 Task: Create a rule when a start date less than 1 hours from now is moved in a card by anyone.
Action: Mouse moved to (397, 346)
Screenshot: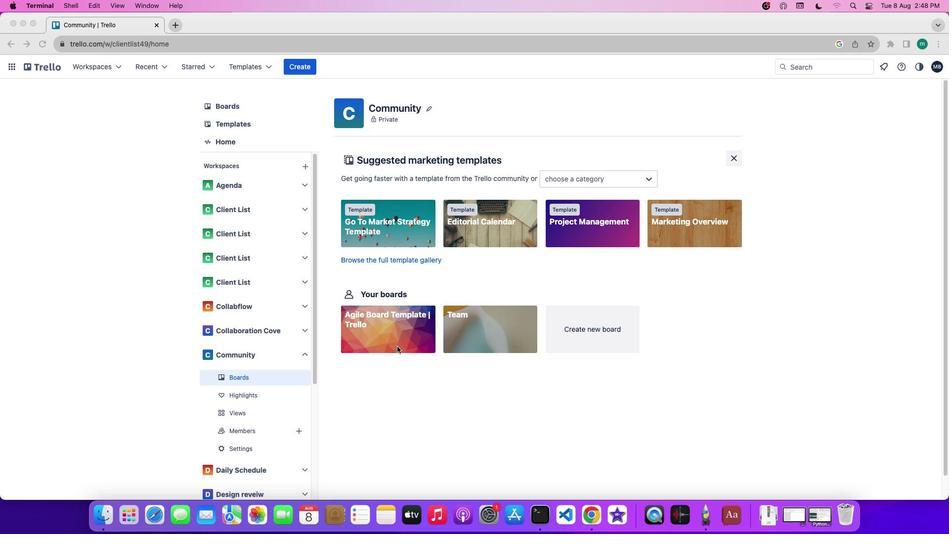 
Action: Mouse pressed left at (397, 346)
Screenshot: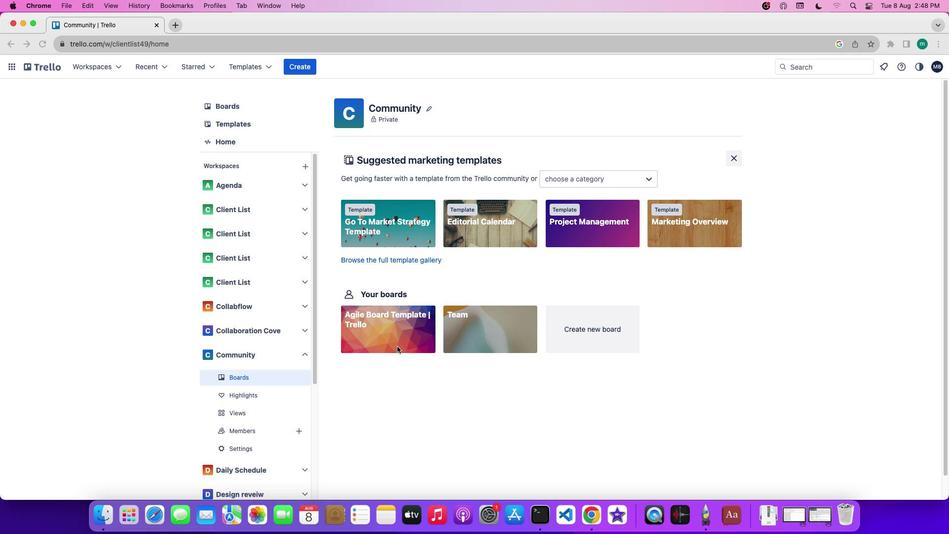 
Action: Mouse pressed left at (397, 346)
Screenshot: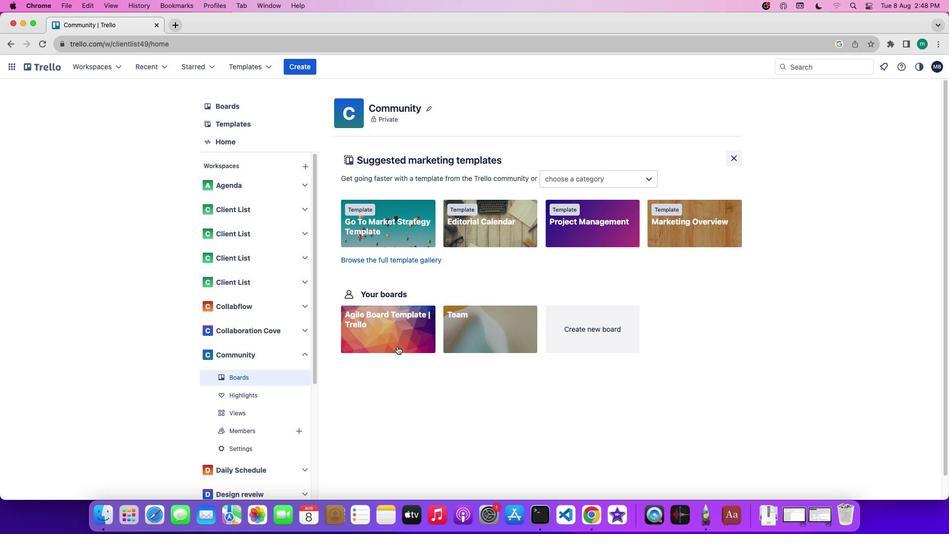 
Action: Mouse moved to (859, 224)
Screenshot: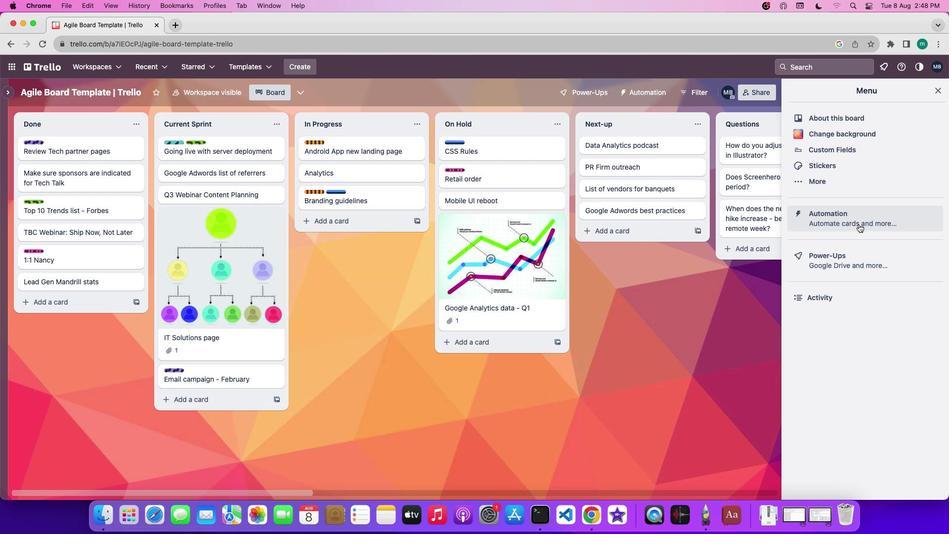 
Action: Mouse pressed left at (859, 224)
Screenshot: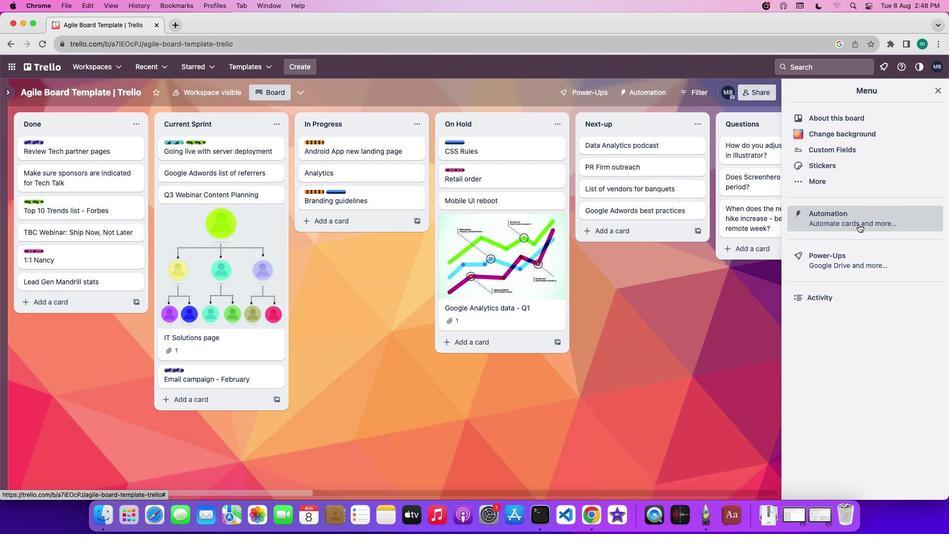 
Action: Mouse moved to (75, 183)
Screenshot: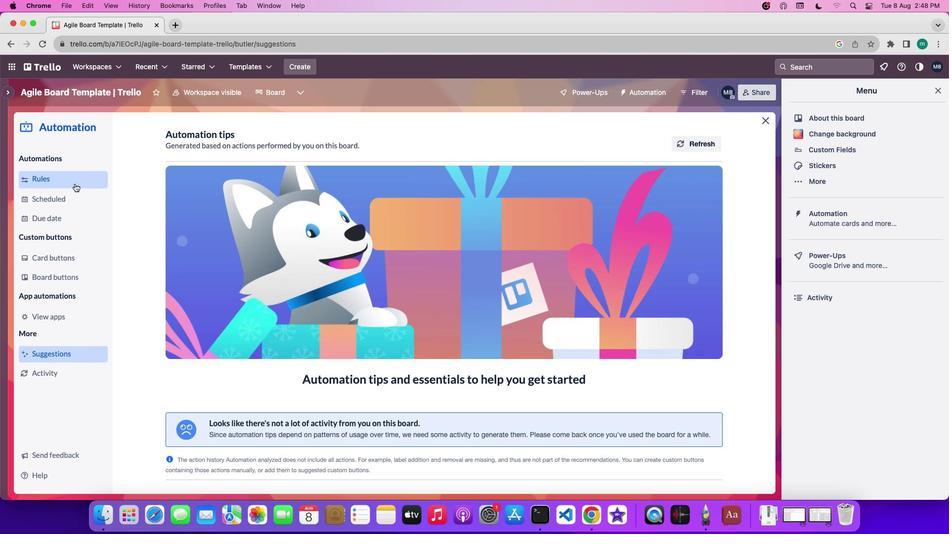 
Action: Mouse pressed left at (75, 183)
Screenshot: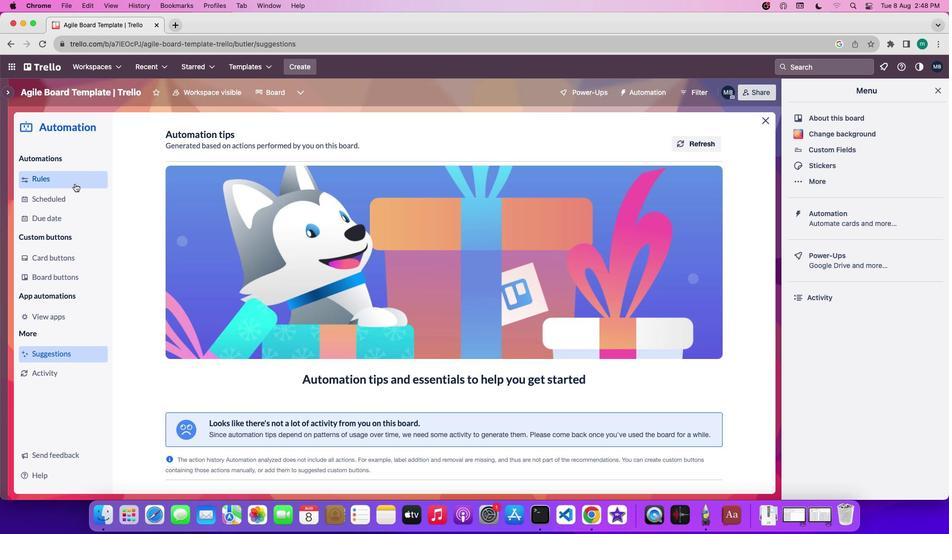 
Action: Mouse moved to (625, 141)
Screenshot: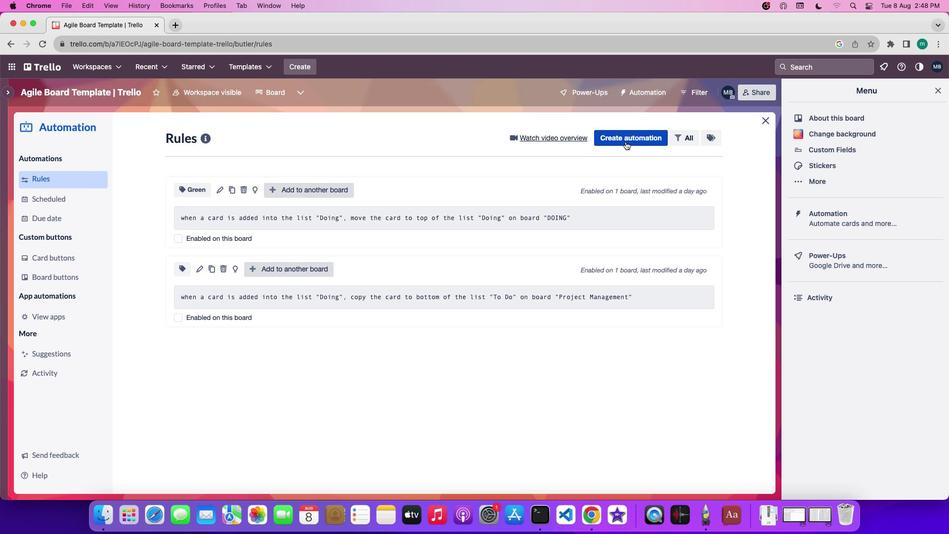 
Action: Mouse pressed left at (625, 141)
Screenshot: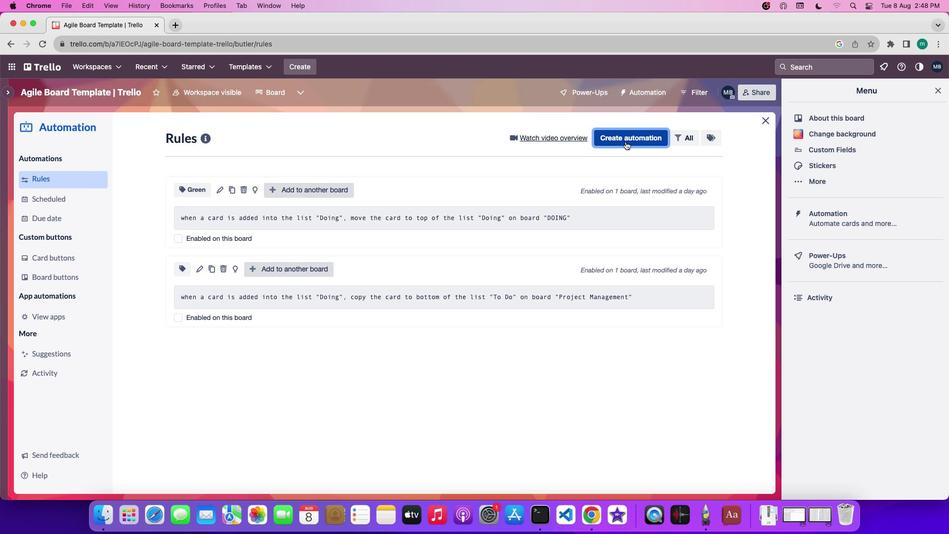 
Action: Mouse moved to (462, 298)
Screenshot: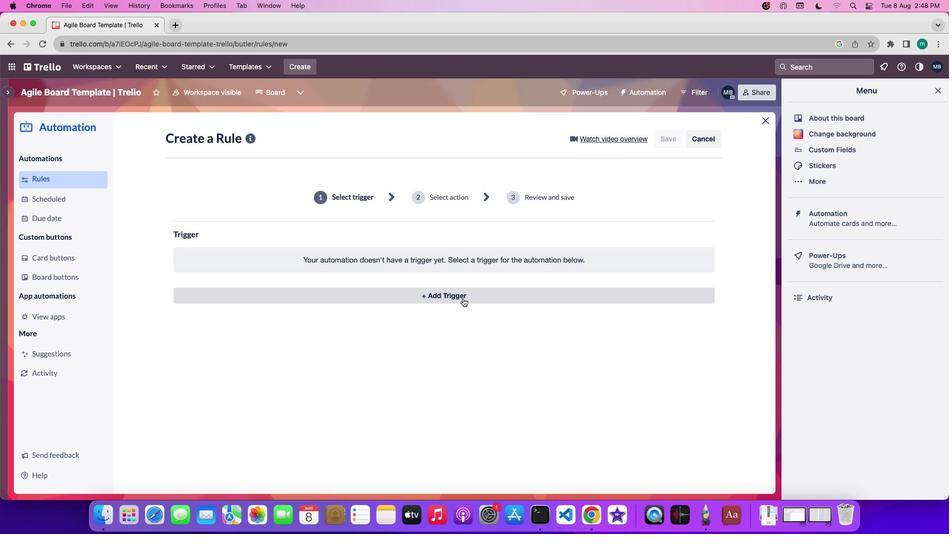 
Action: Mouse pressed left at (462, 298)
Screenshot: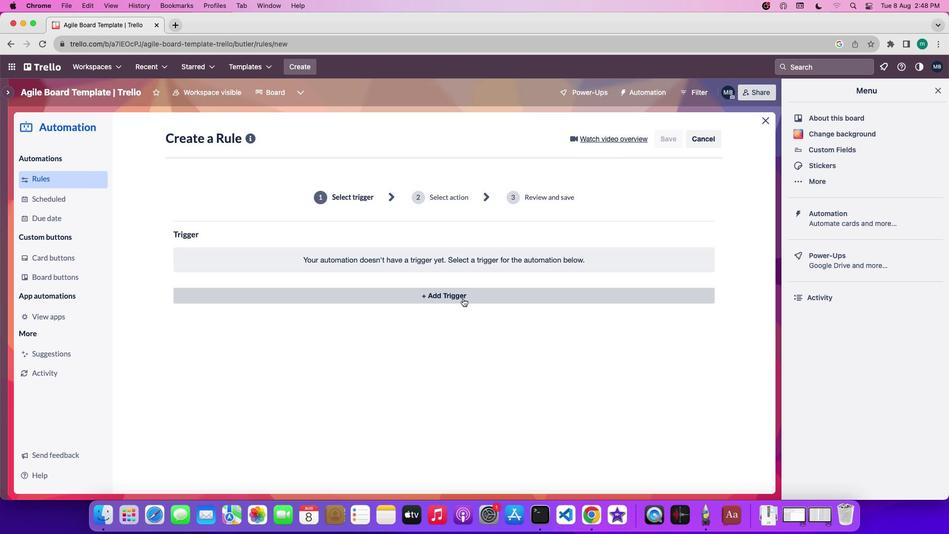 
Action: Mouse moved to (274, 327)
Screenshot: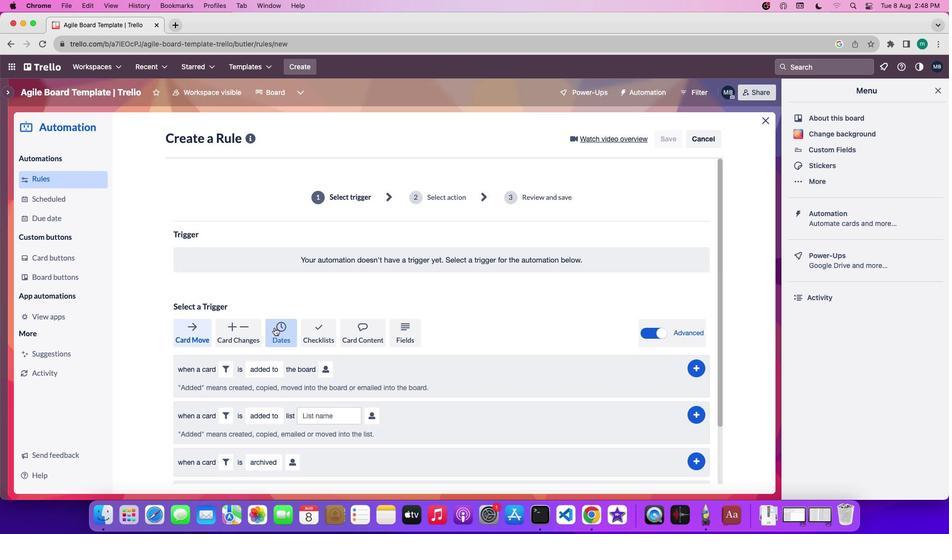 
Action: Mouse pressed left at (274, 327)
Screenshot: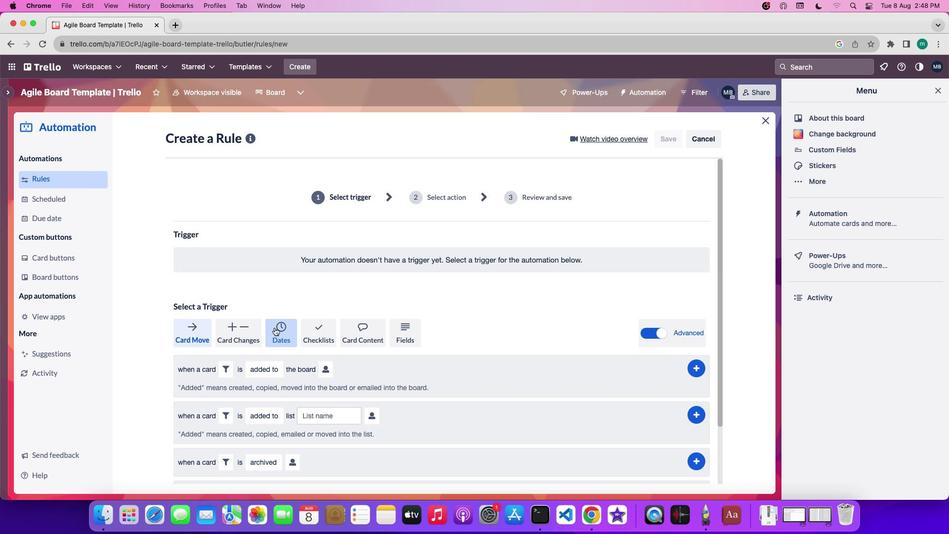 
Action: Mouse moved to (276, 330)
Screenshot: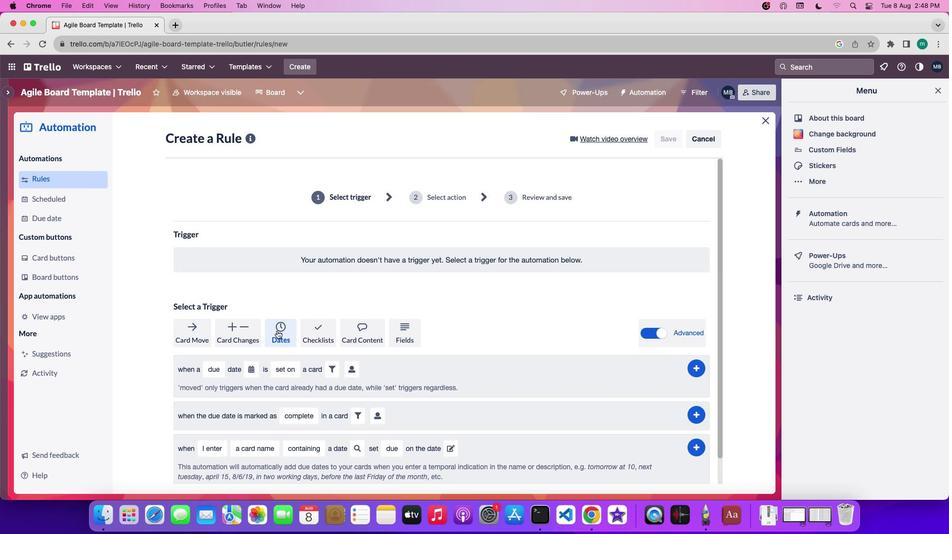 
Action: Mouse scrolled (276, 330) with delta (0, 0)
Screenshot: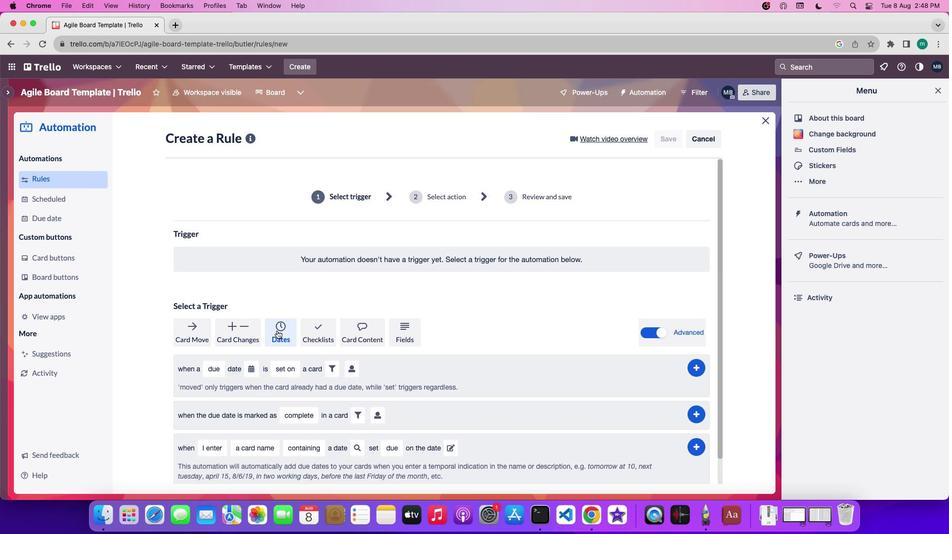 
Action: Mouse scrolled (276, 330) with delta (0, 0)
Screenshot: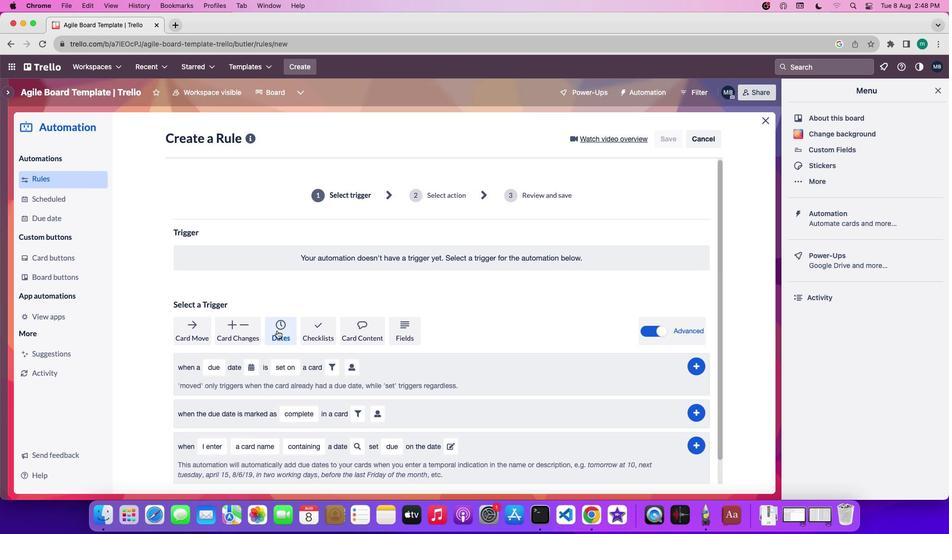 
Action: Mouse scrolled (276, 330) with delta (0, 0)
Screenshot: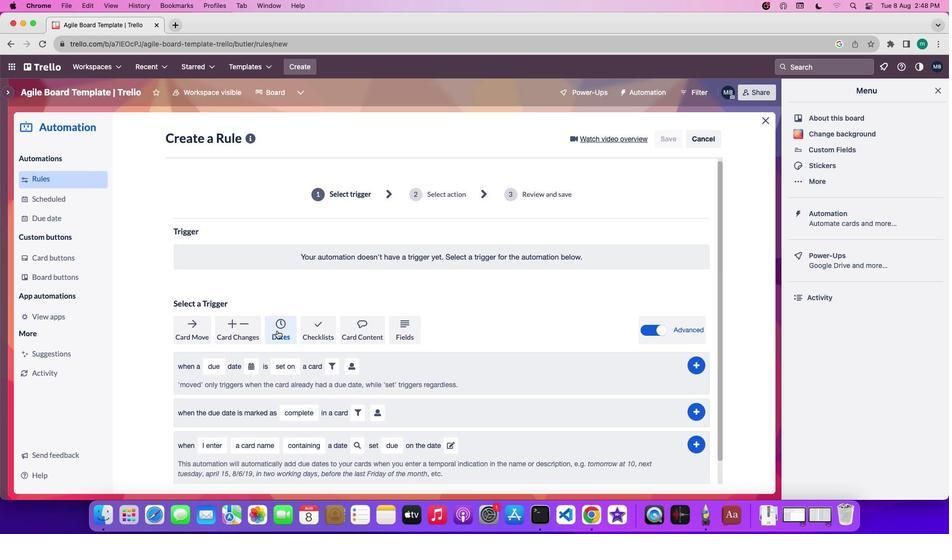 
Action: Mouse scrolled (276, 330) with delta (0, 0)
Screenshot: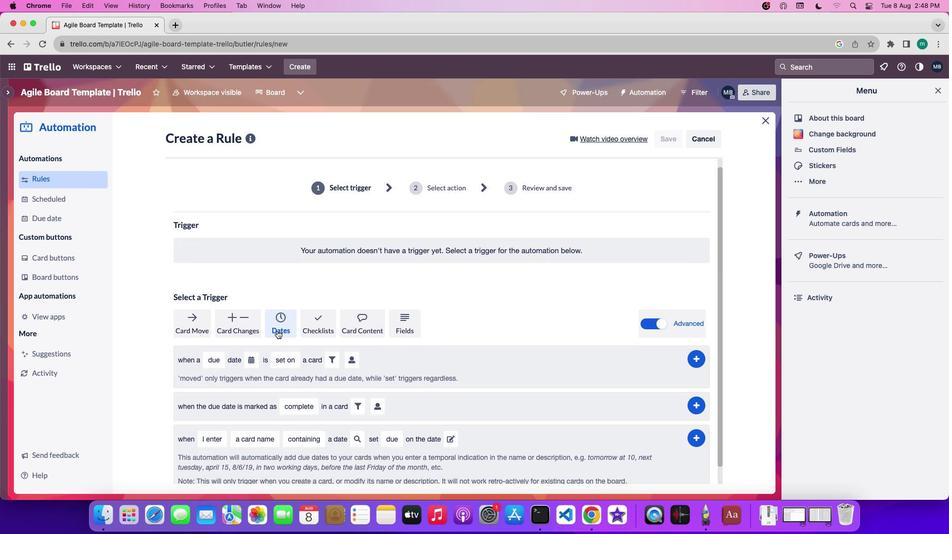 
Action: Mouse scrolled (276, 330) with delta (0, 0)
Screenshot: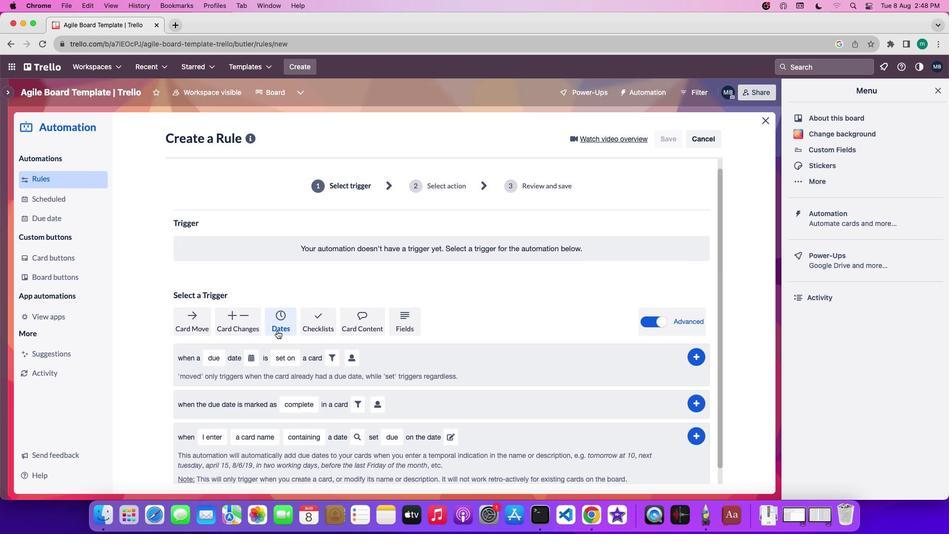 
Action: Mouse scrolled (276, 330) with delta (0, 0)
Screenshot: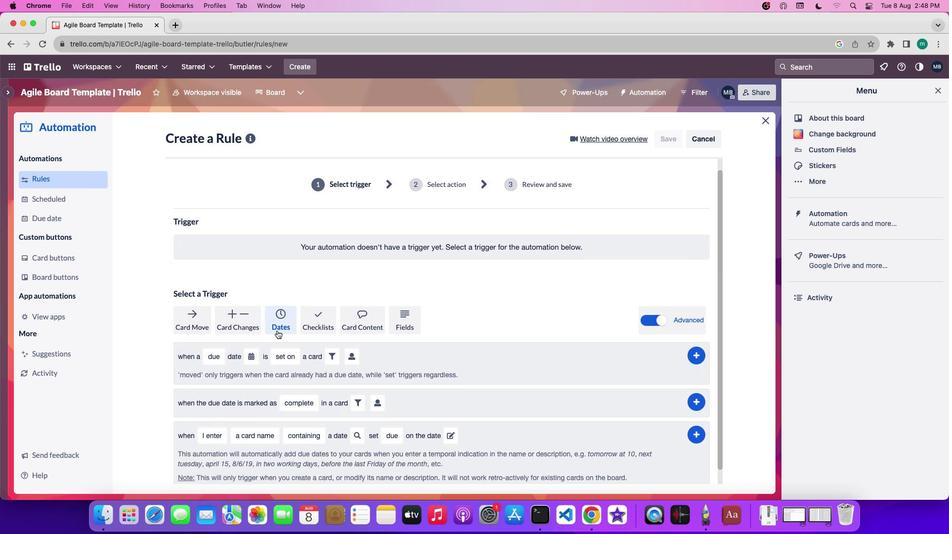 
Action: Mouse scrolled (276, 330) with delta (0, 0)
Screenshot: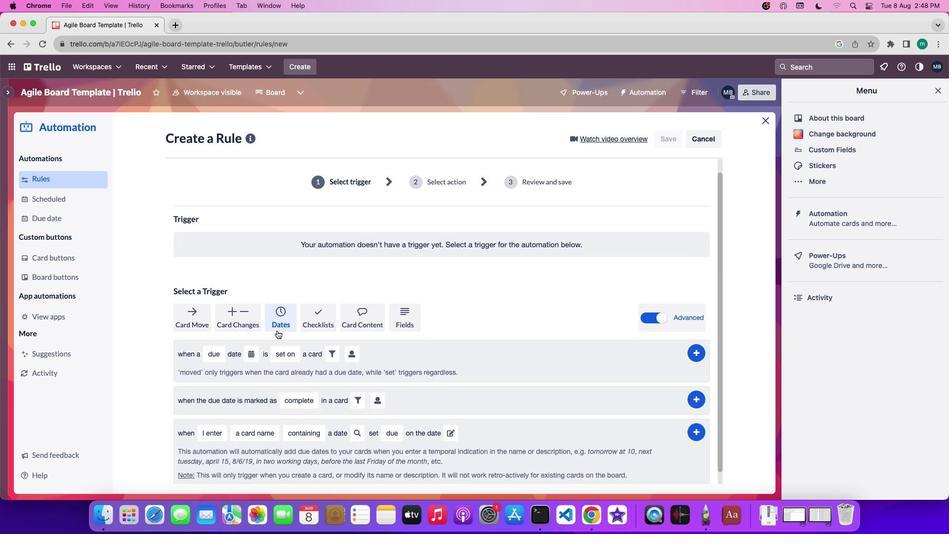 
Action: Mouse scrolled (276, 330) with delta (0, 0)
Screenshot: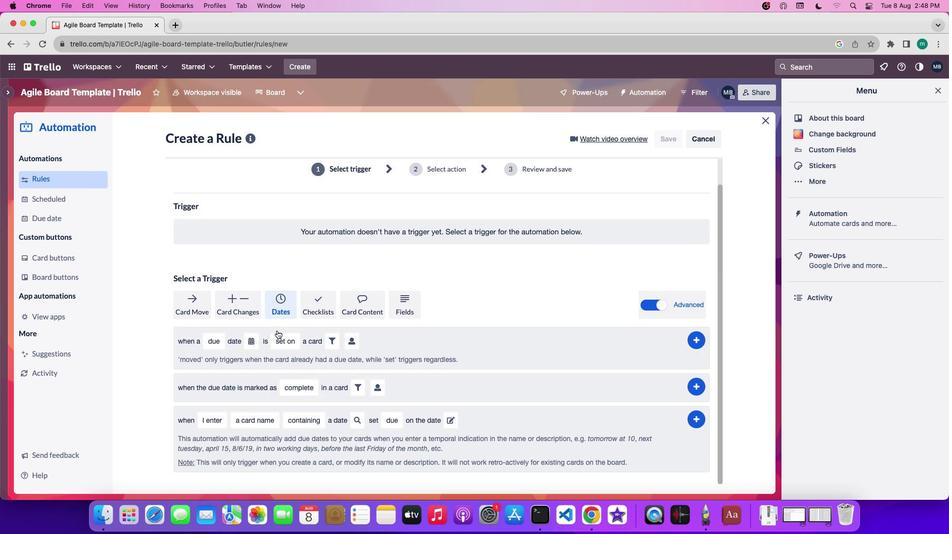 
Action: Mouse scrolled (276, 330) with delta (0, 0)
Screenshot: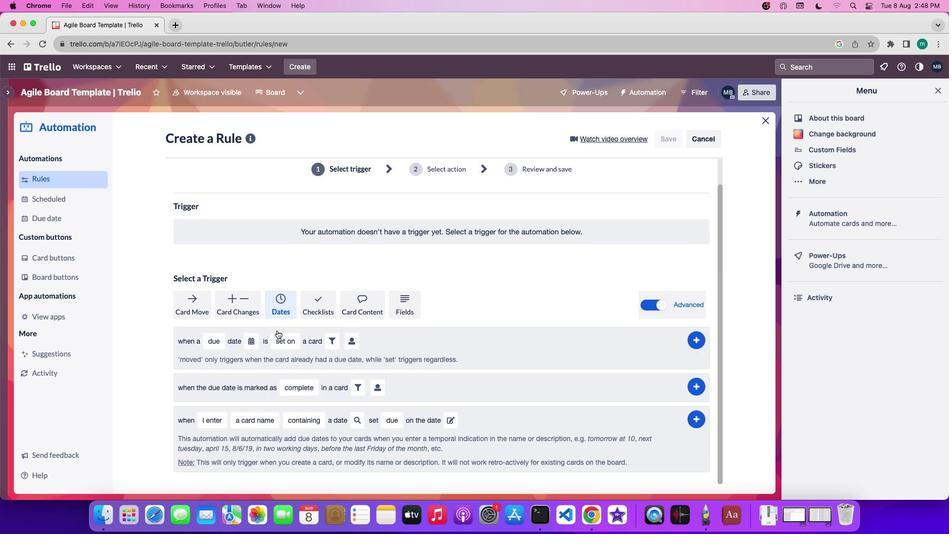 
Action: Mouse scrolled (276, 330) with delta (0, 0)
Screenshot: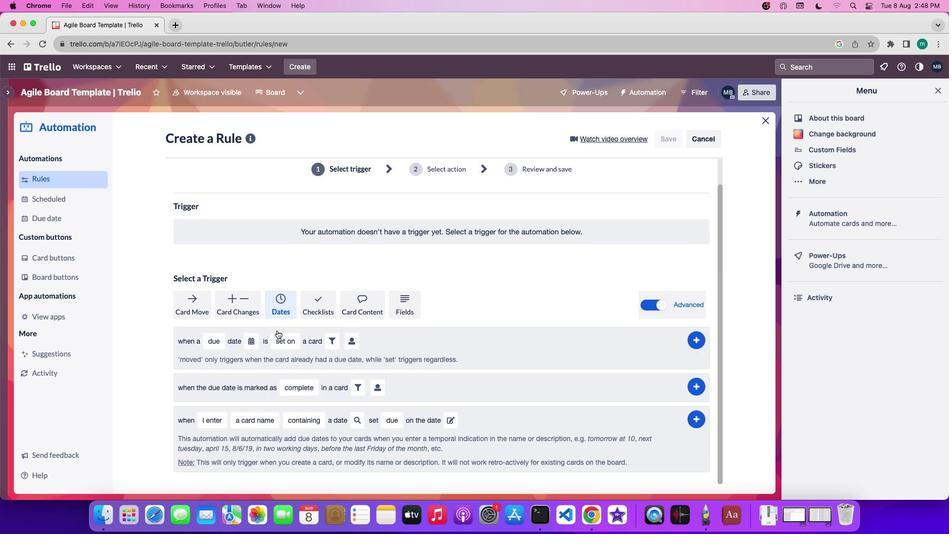 
Action: Mouse scrolled (276, 330) with delta (0, 0)
Screenshot: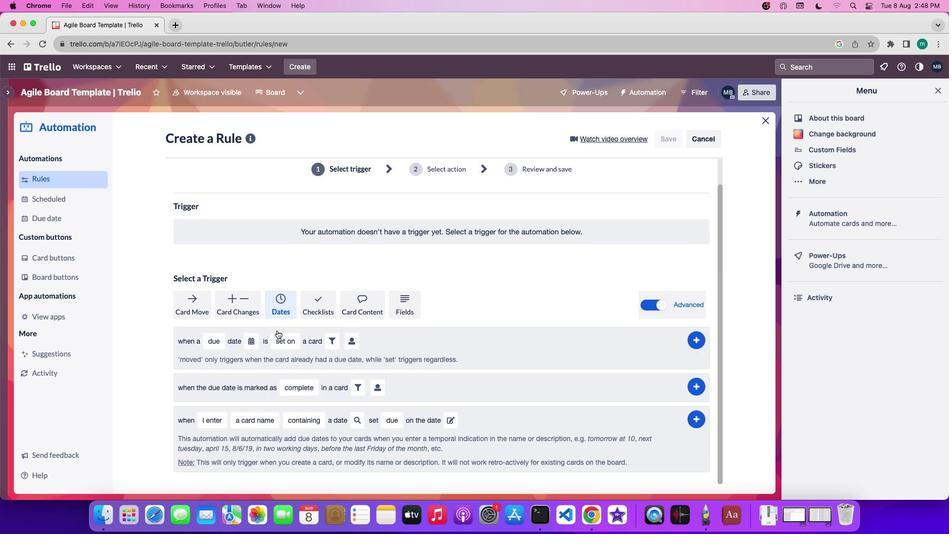 
Action: Mouse moved to (215, 343)
Screenshot: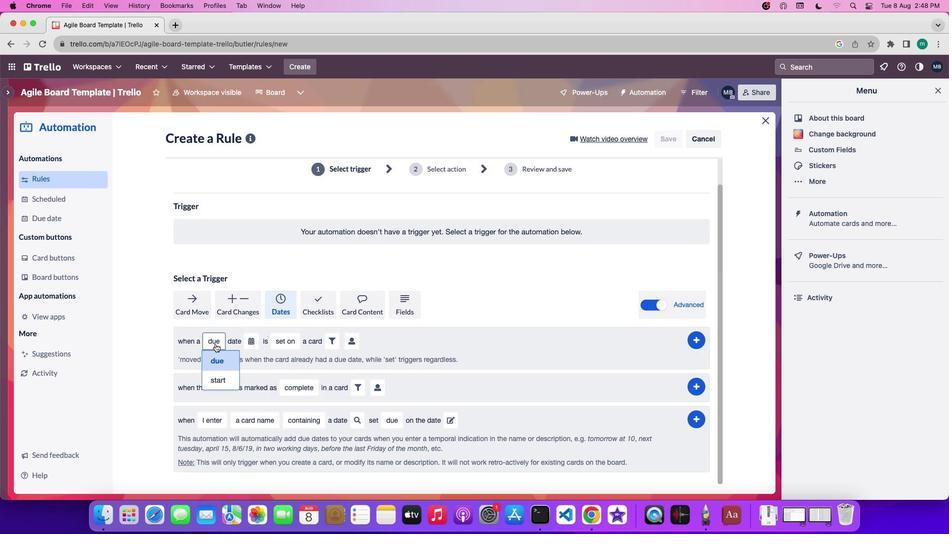 
Action: Mouse pressed left at (215, 343)
Screenshot: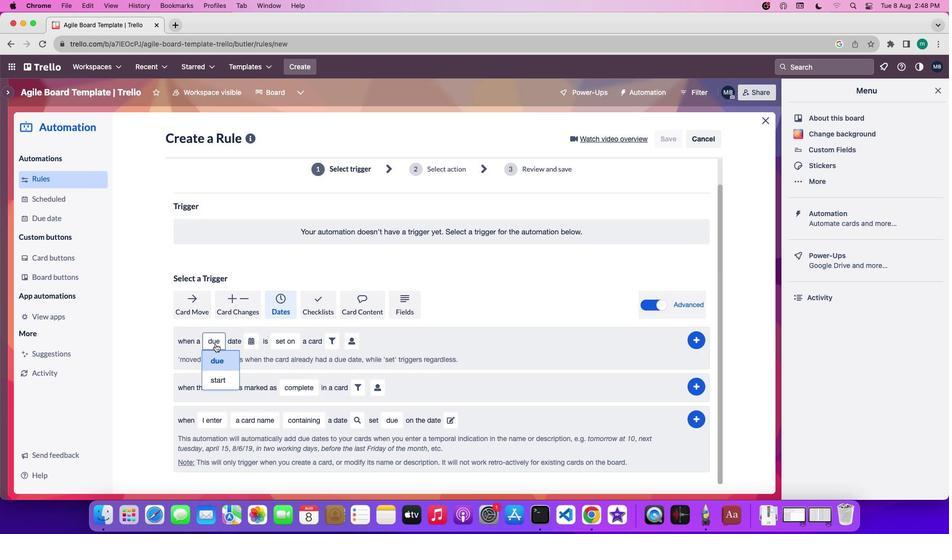 
Action: Mouse moved to (224, 378)
Screenshot: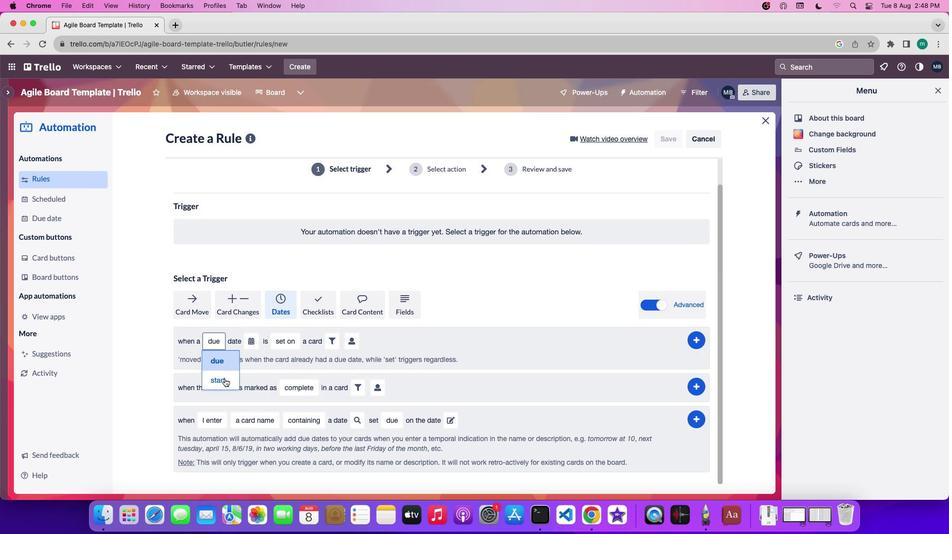 
Action: Mouse pressed left at (224, 378)
Screenshot: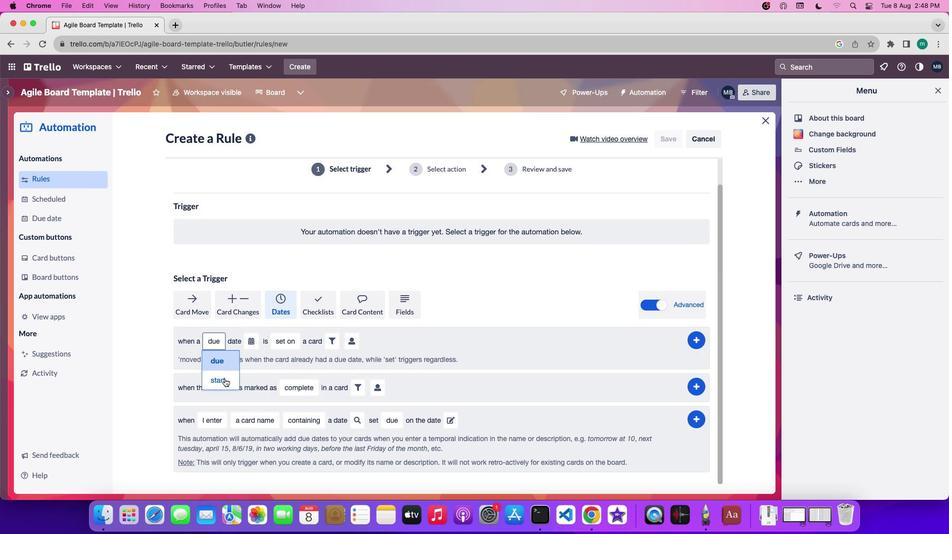 
Action: Mouse moved to (250, 341)
Screenshot: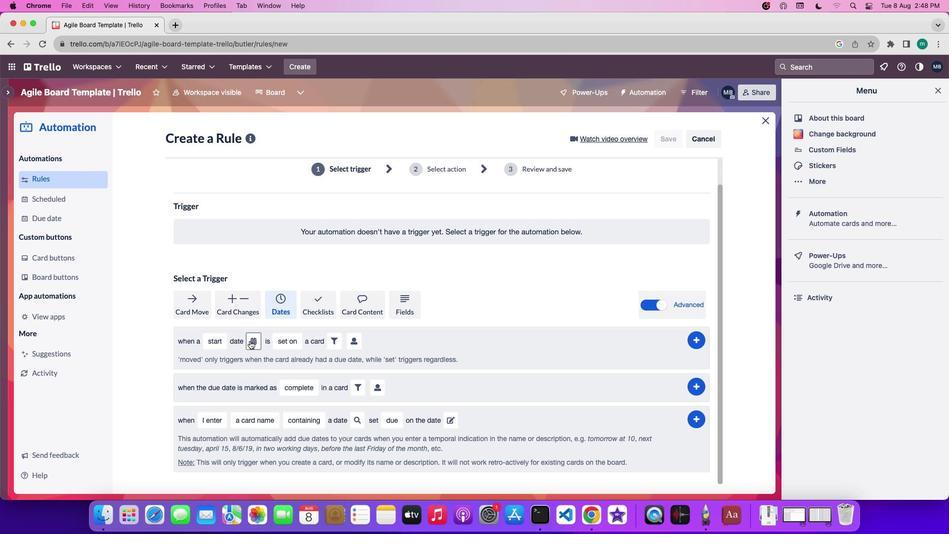 
Action: Mouse pressed left at (250, 341)
Screenshot: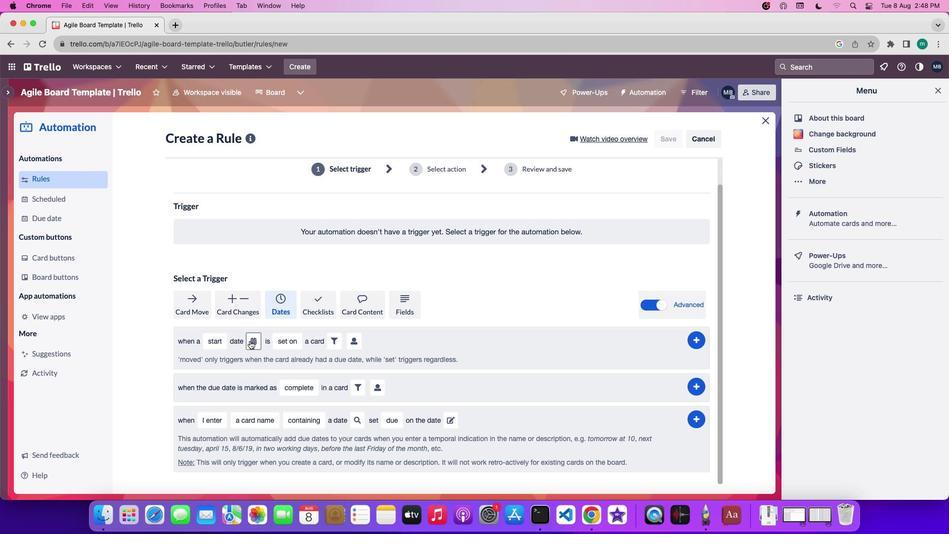 
Action: Mouse moved to (272, 401)
Screenshot: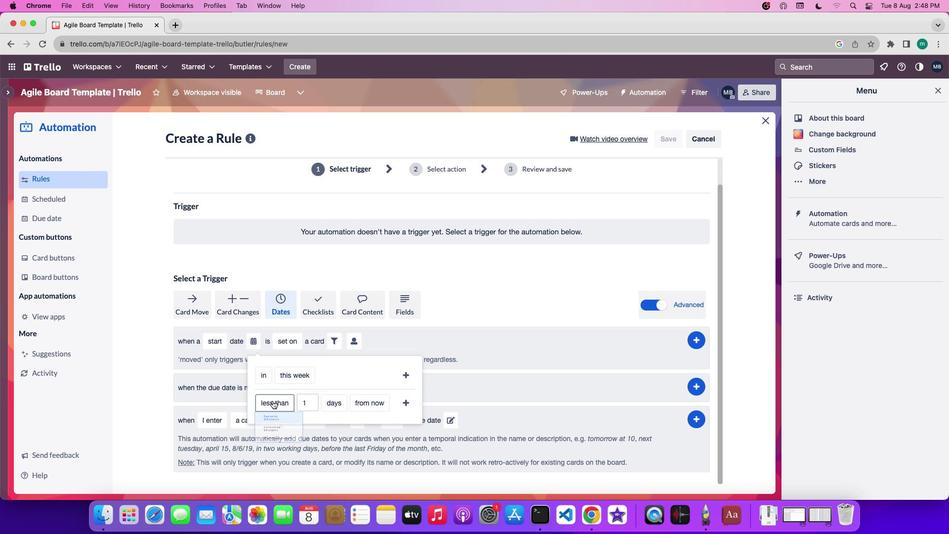 
Action: Mouse pressed left at (272, 401)
Screenshot: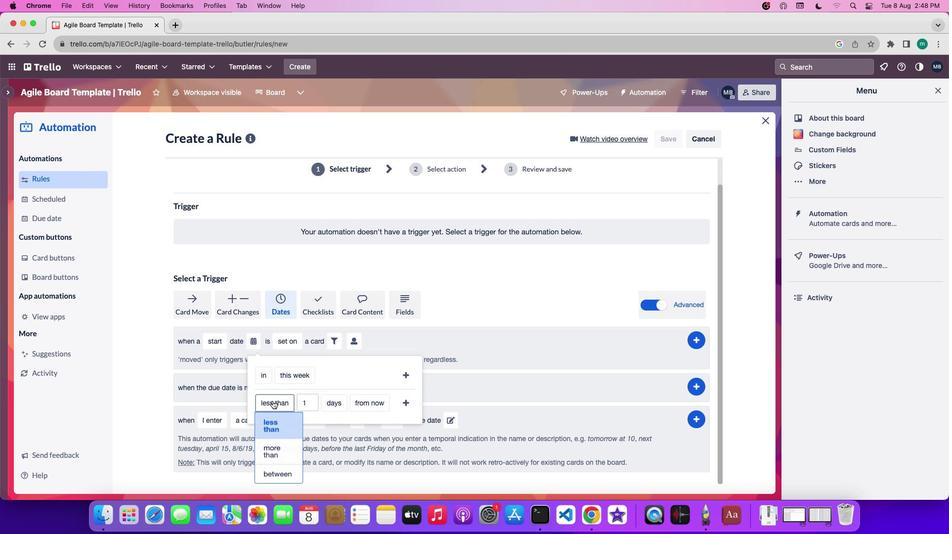 
Action: Mouse moved to (271, 424)
Screenshot: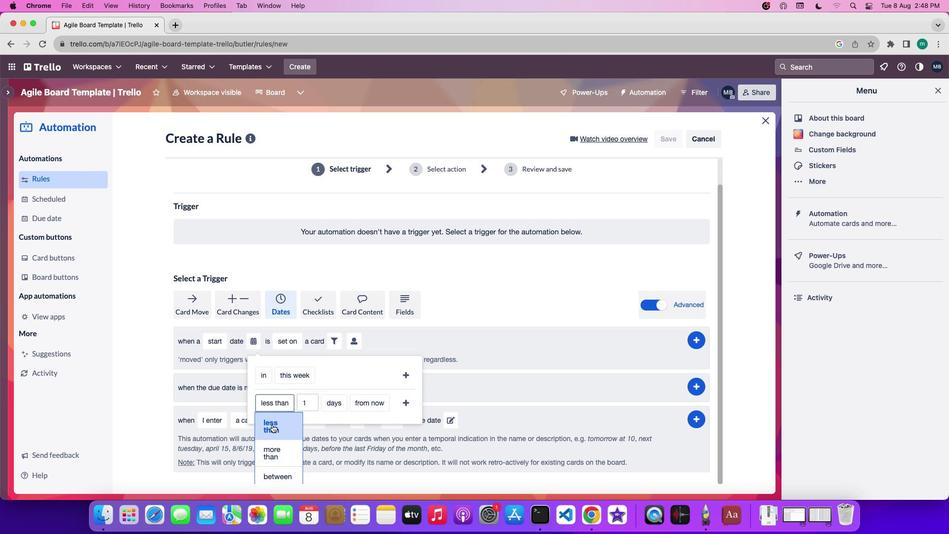 
Action: Mouse pressed left at (271, 424)
Screenshot: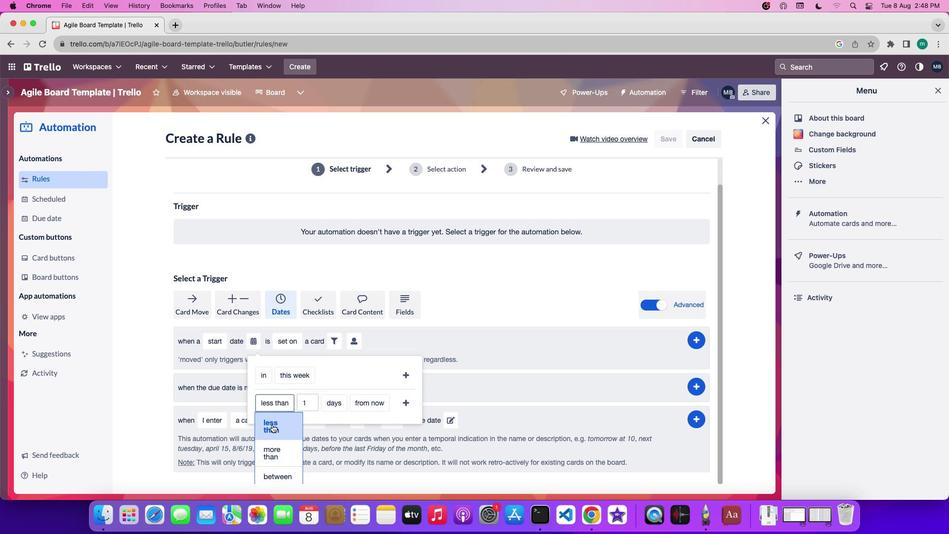 
Action: Mouse moved to (347, 425)
Screenshot: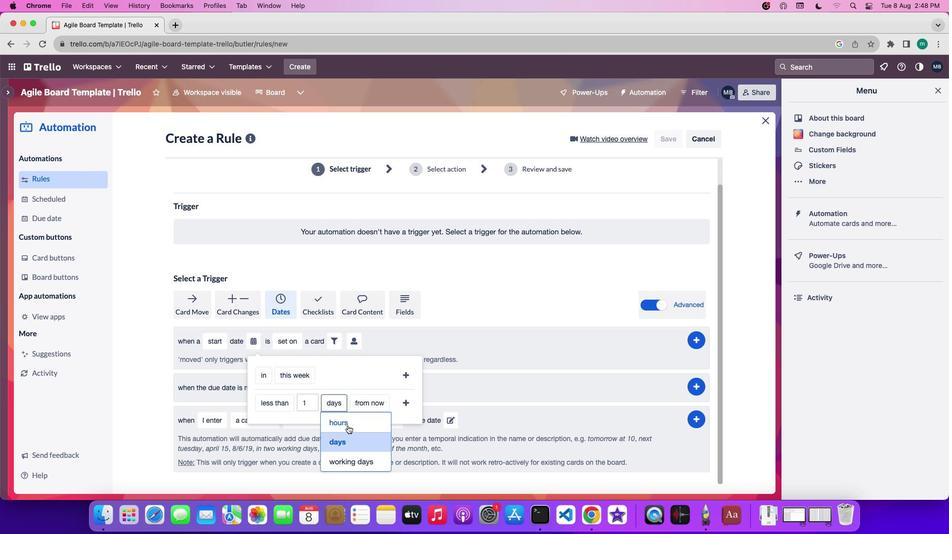 
Action: Mouse pressed left at (347, 425)
Screenshot: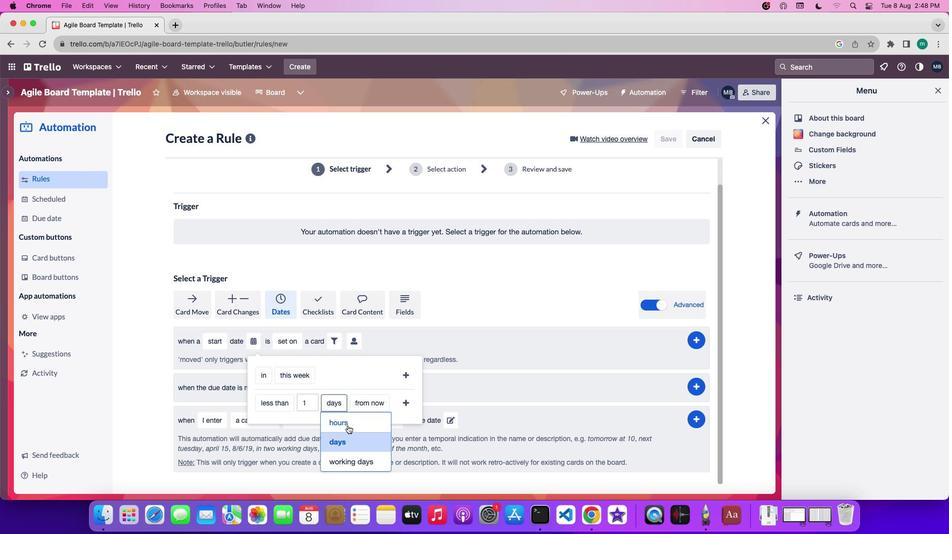 
Action: Mouse moved to (366, 406)
Screenshot: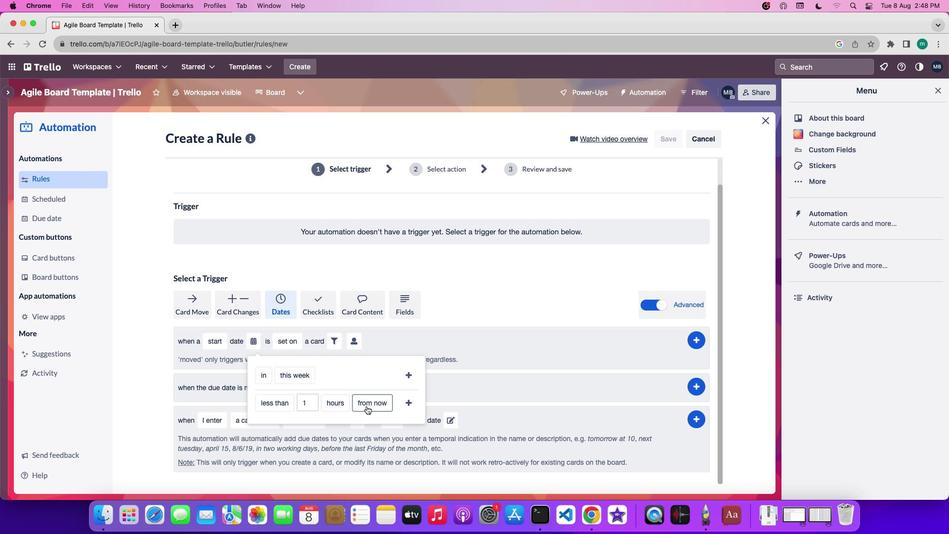 
Action: Mouse pressed left at (366, 406)
Screenshot: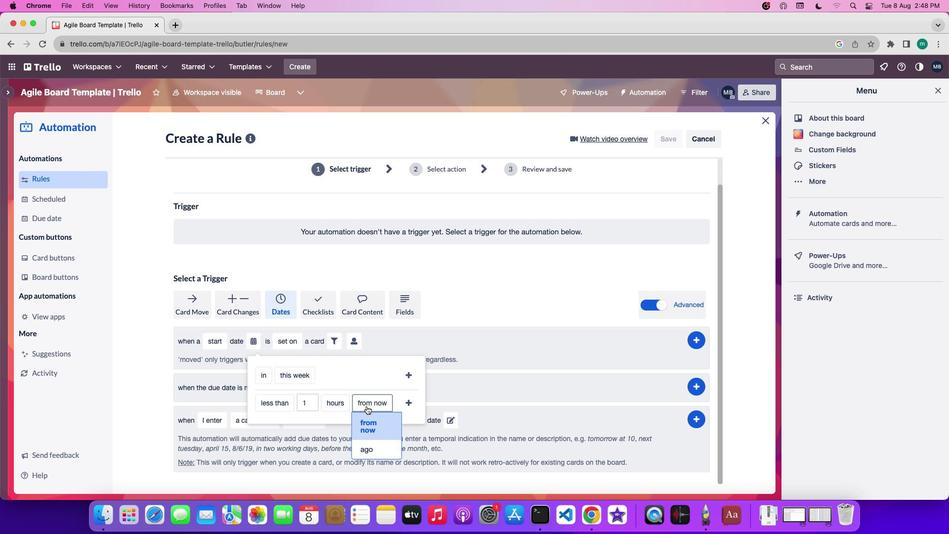 
Action: Mouse moved to (369, 420)
Screenshot: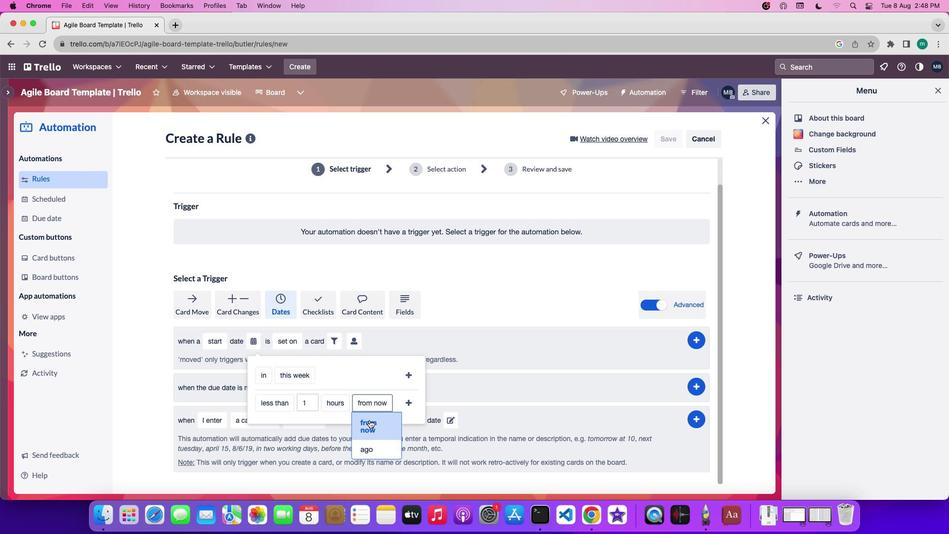 
Action: Mouse pressed left at (369, 420)
Screenshot: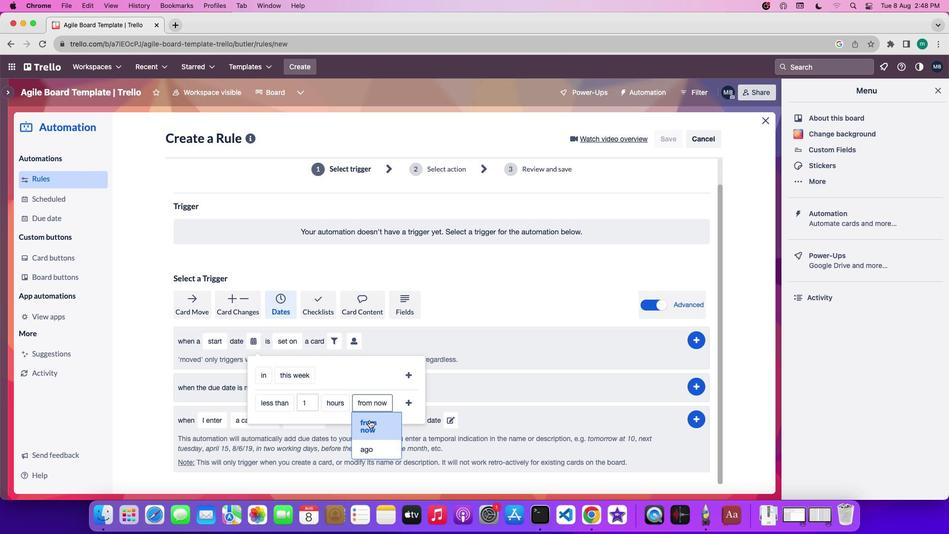 
Action: Mouse moved to (407, 403)
Screenshot: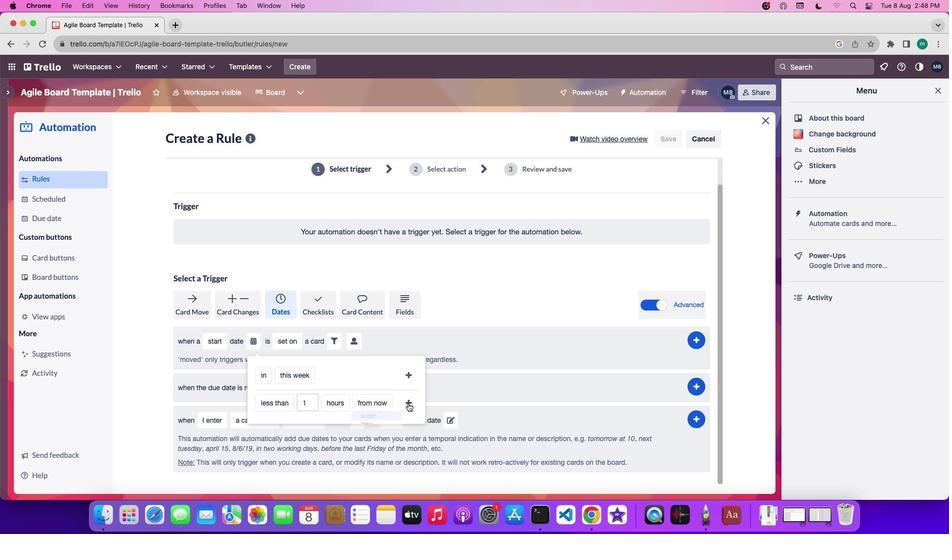 
Action: Mouse pressed left at (407, 403)
Screenshot: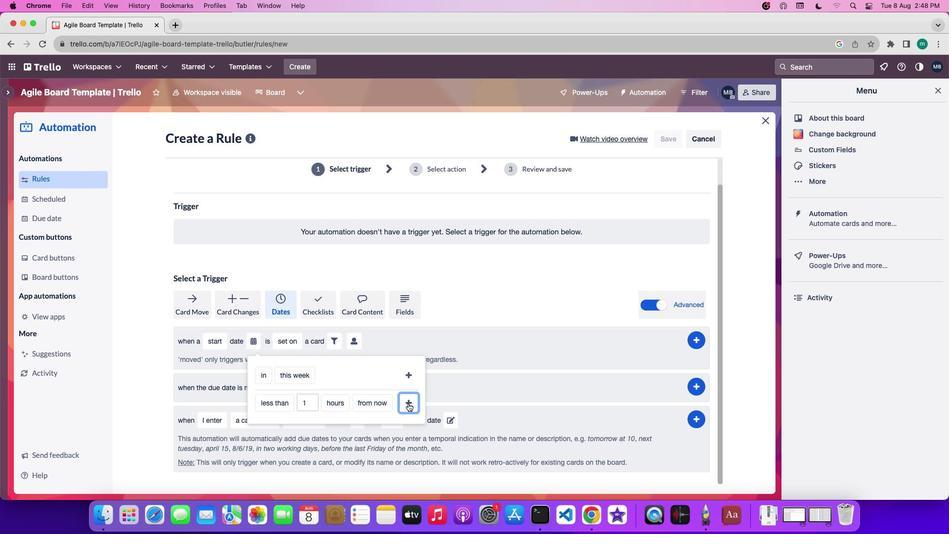 
Action: Mouse moved to (388, 377)
Screenshot: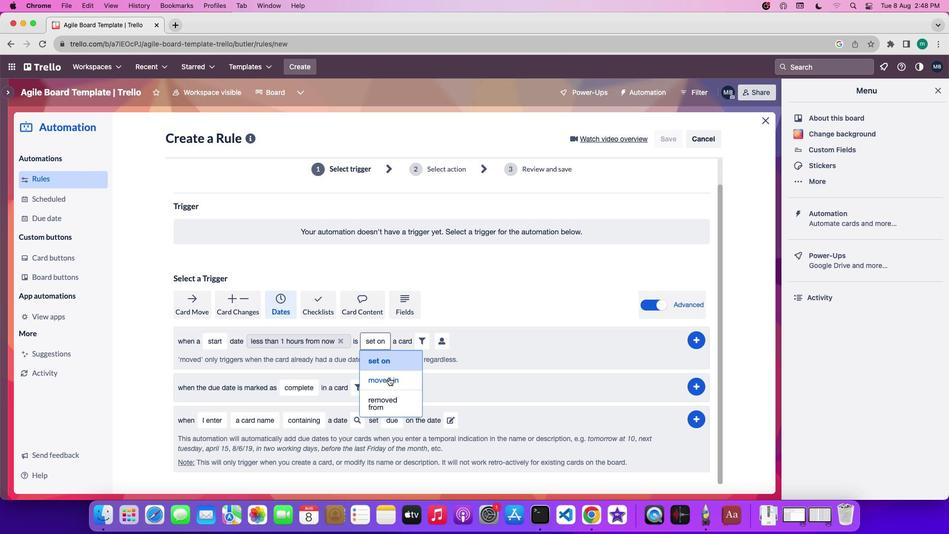 
Action: Mouse pressed left at (388, 377)
Screenshot: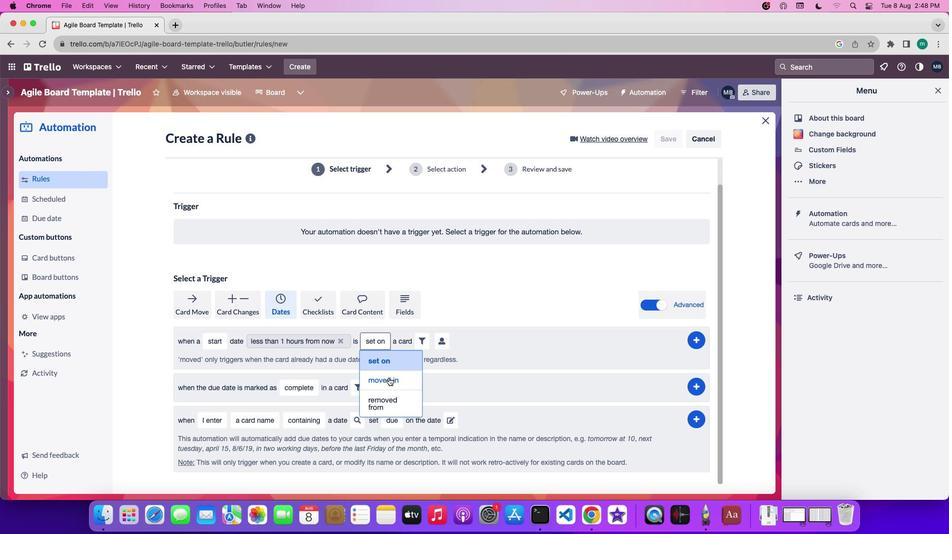
Action: Mouse moved to (458, 343)
Screenshot: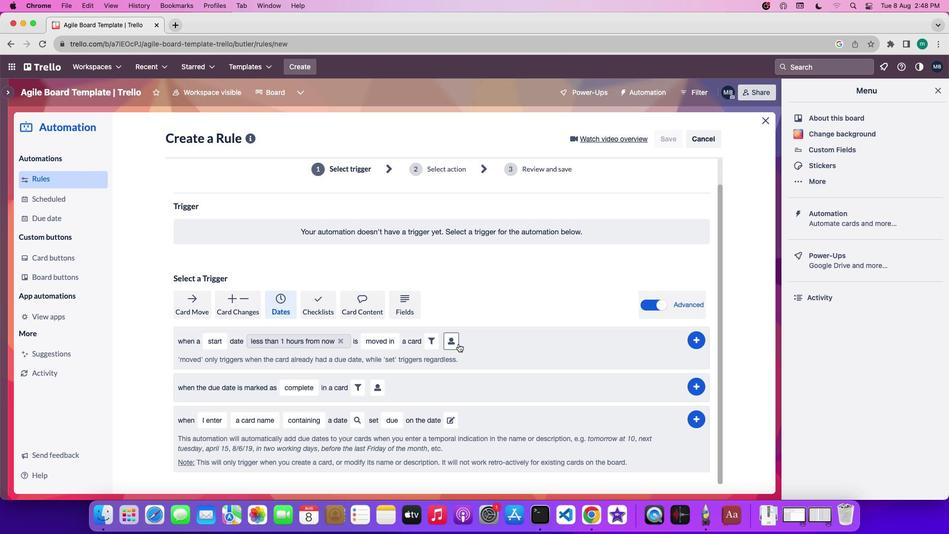 
Action: Mouse pressed left at (458, 343)
Screenshot: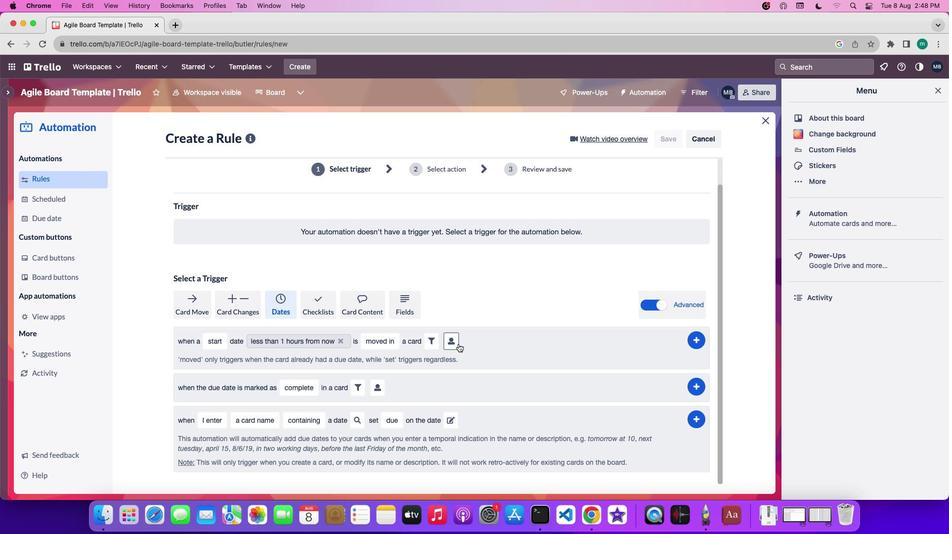 
Action: Mouse moved to (618, 377)
Screenshot: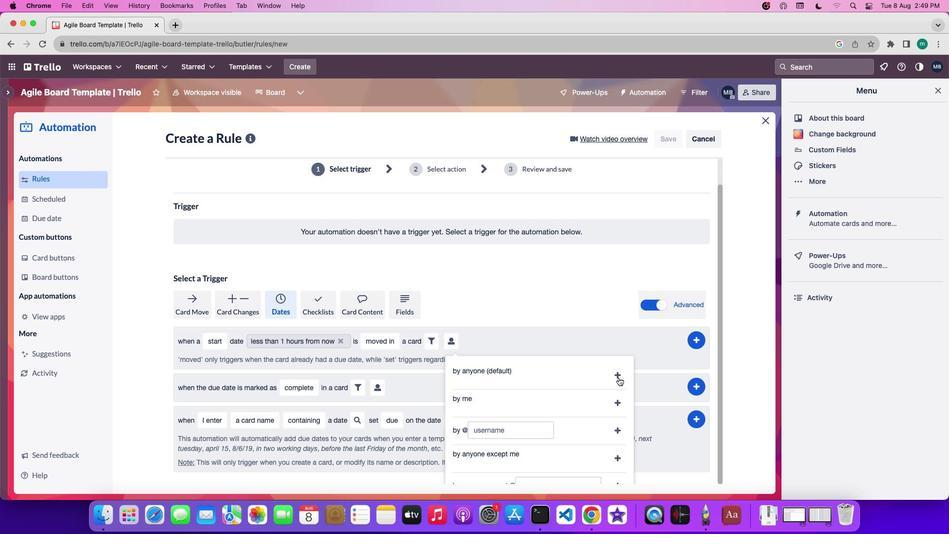 
Action: Mouse pressed left at (618, 377)
Screenshot: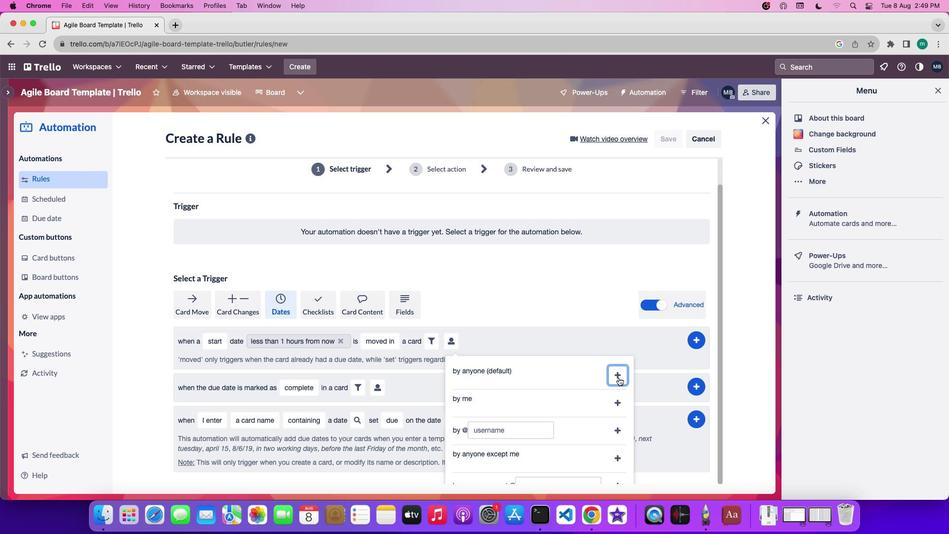 
Action: Mouse moved to (701, 343)
Screenshot: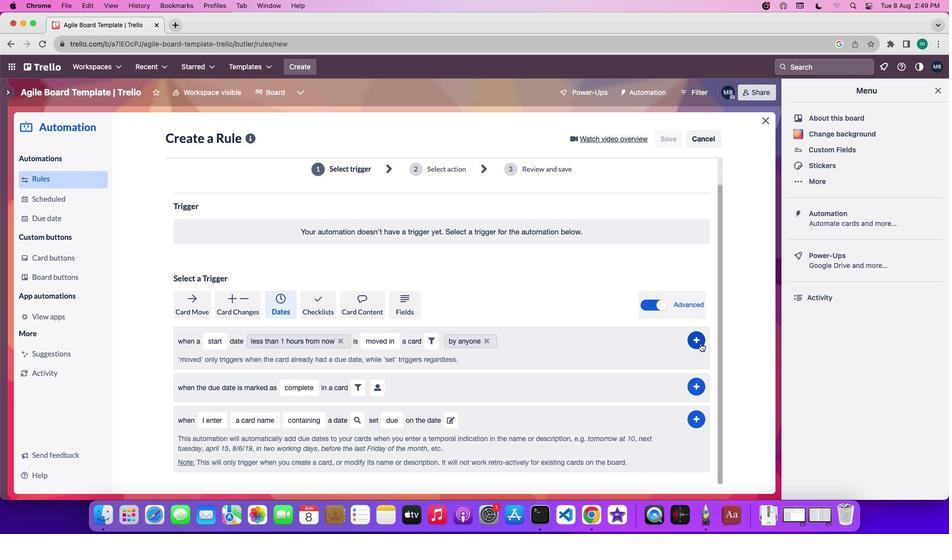 
Action: Mouse pressed left at (701, 343)
Screenshot: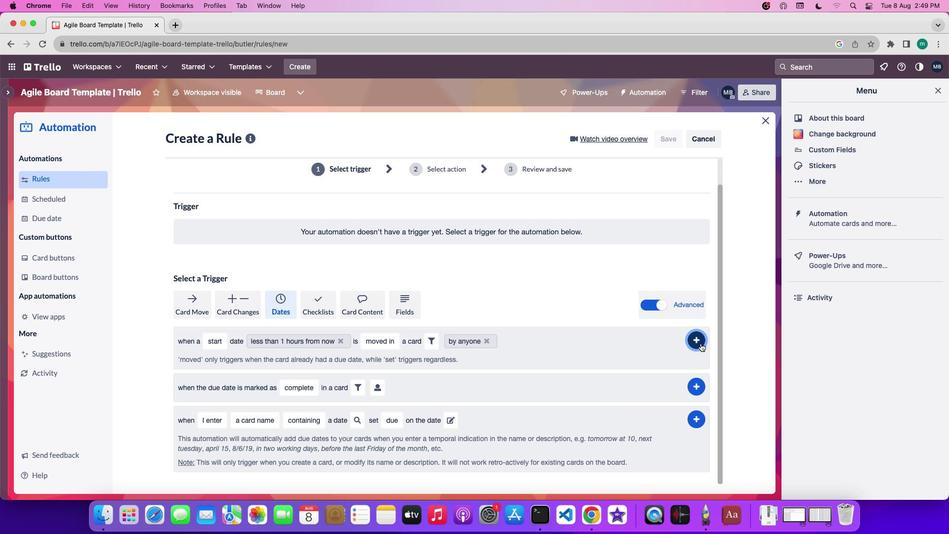 
Action: Mouse moved to (691, 339)
Screenshot: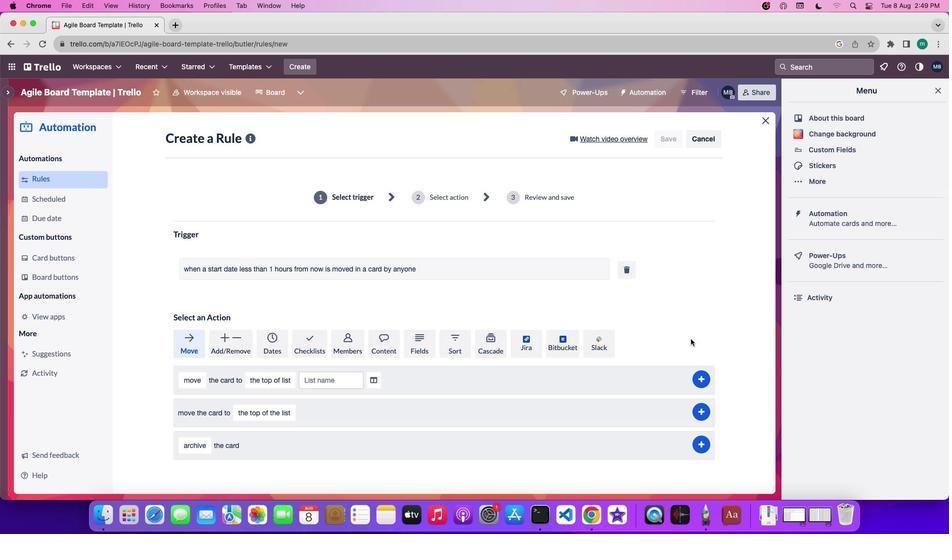 
